 Task: Look for products in the category "Pepperoni" from Dietz & Watson only.
Action: Mouse moved to (18, 89)
Screenshot: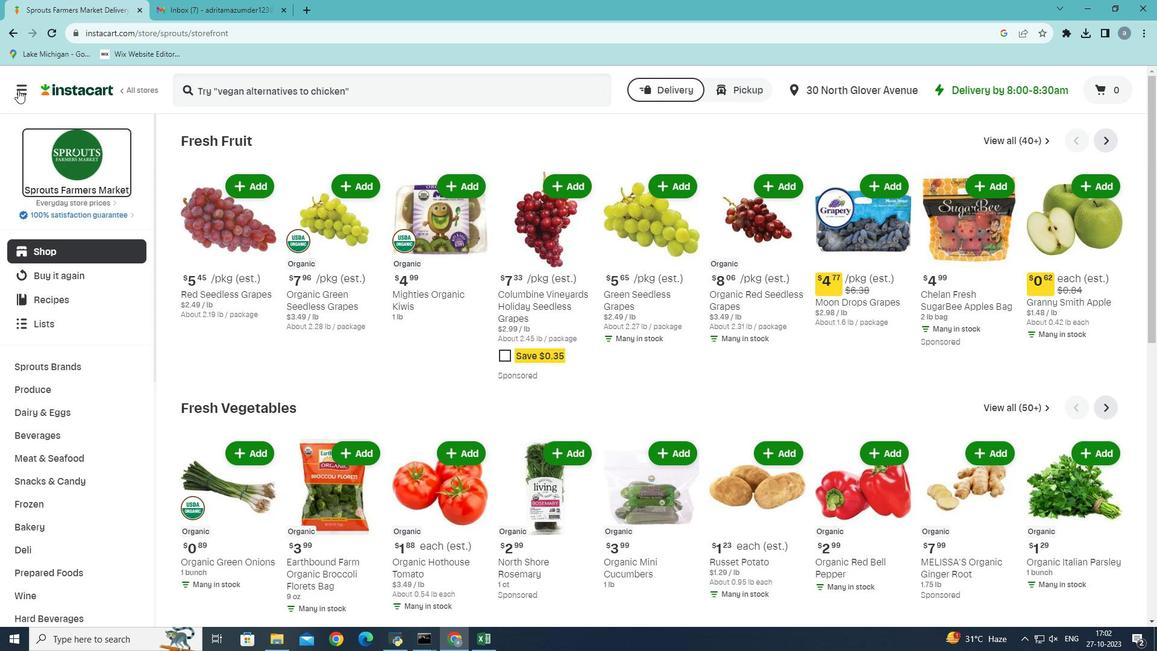 
Action: Mouse pressed left at (18, 89)
Screenshot: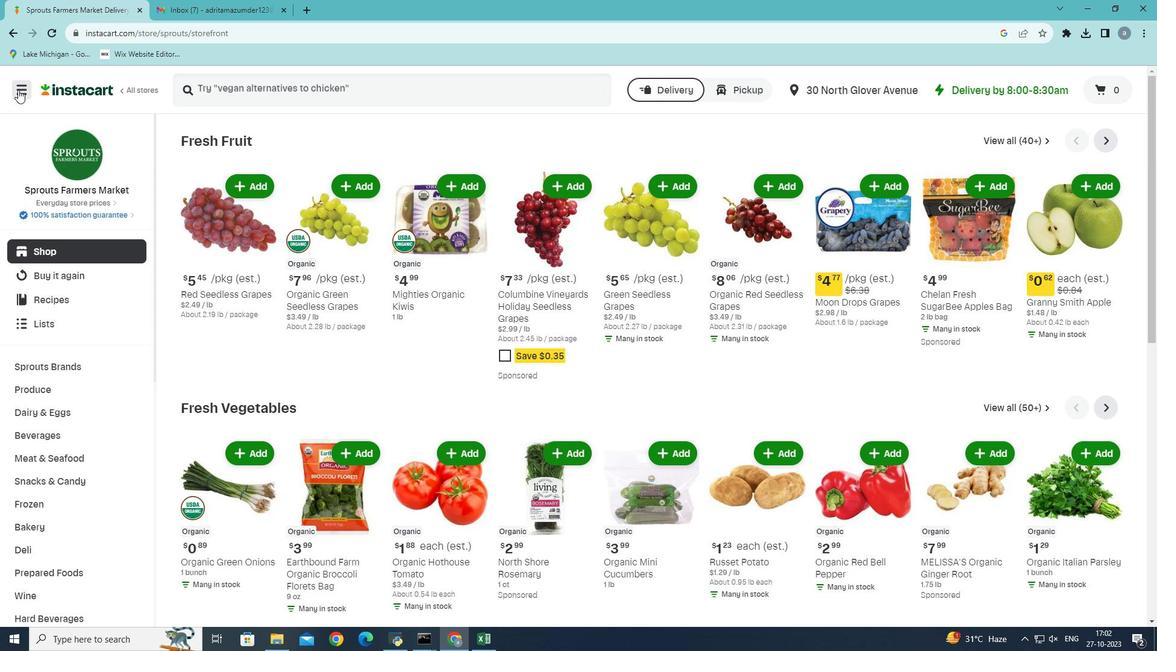 
Action: Mouse moved to (52, 348)
Screenshot: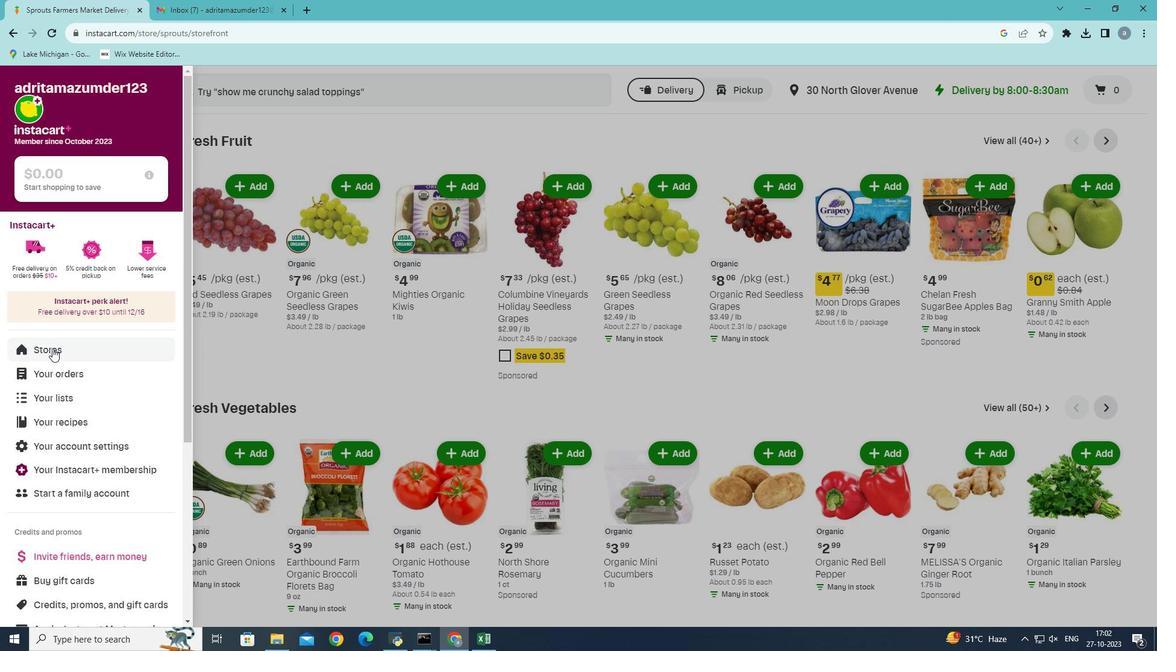 
Action: Mouse pressed left at (52, 348)
Screenshot: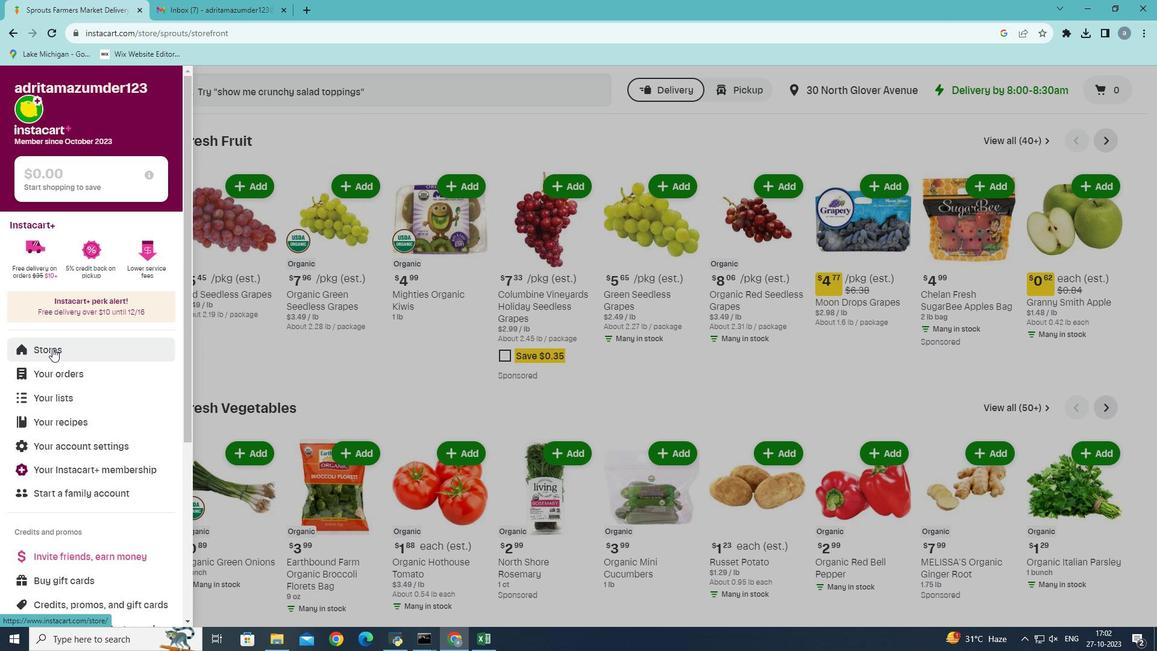 
Action: Mouse moved to (271, 135)
Screenshot: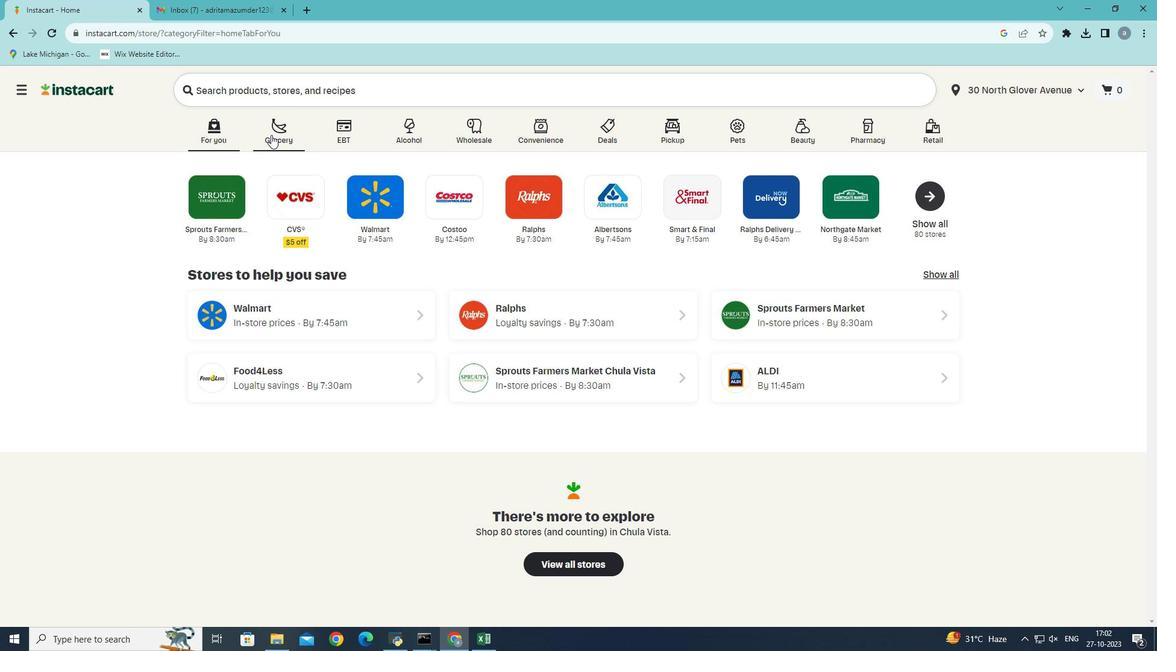 
Action: Mouse pressed left at (271, 135)
Screenshot: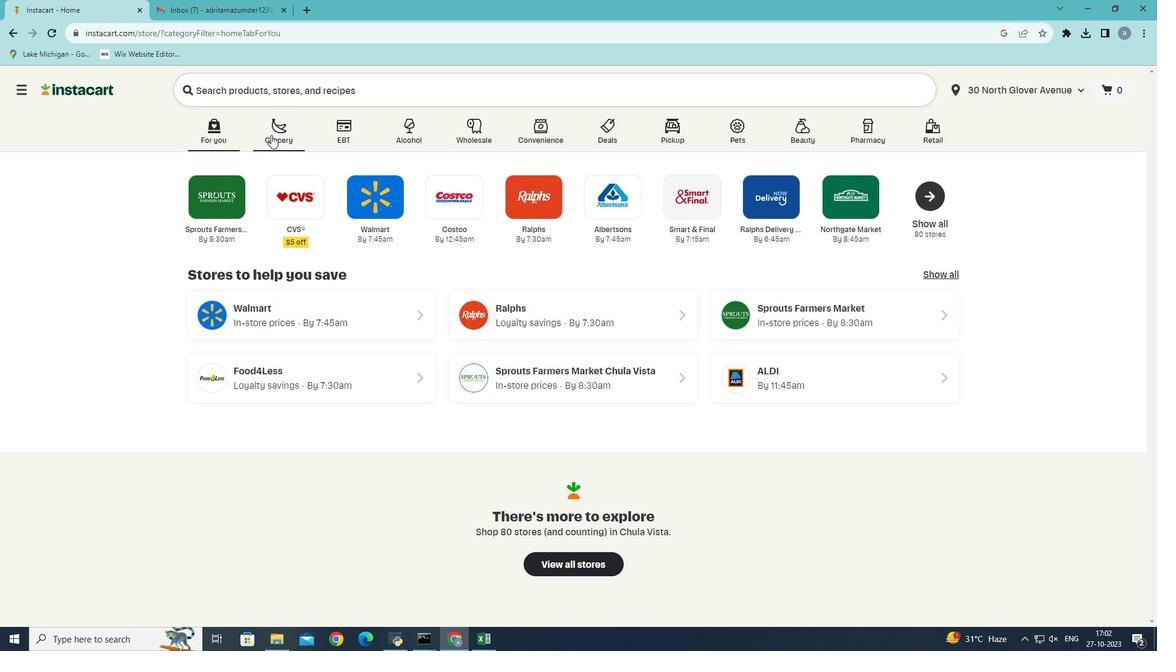 
Action: Mouse moved to (250, 342)
Screenshot: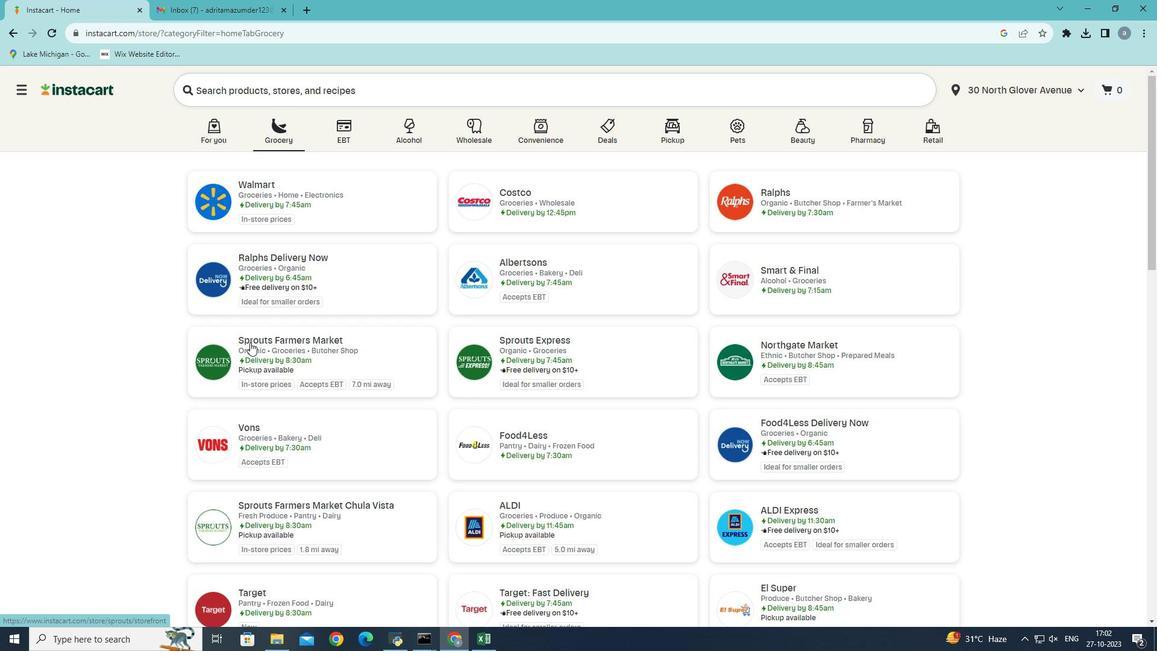 
Action: Mouse pressed left at (250, 342)
Screenshot: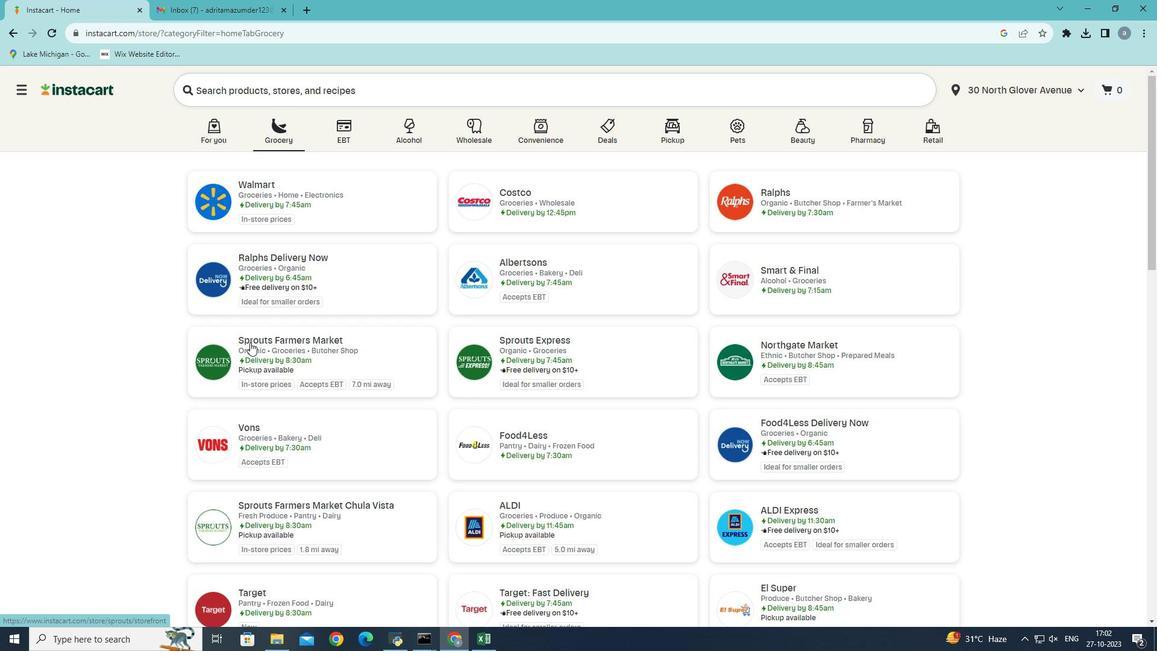 
Action: Mouse moved to (24, 548)
Screenshot: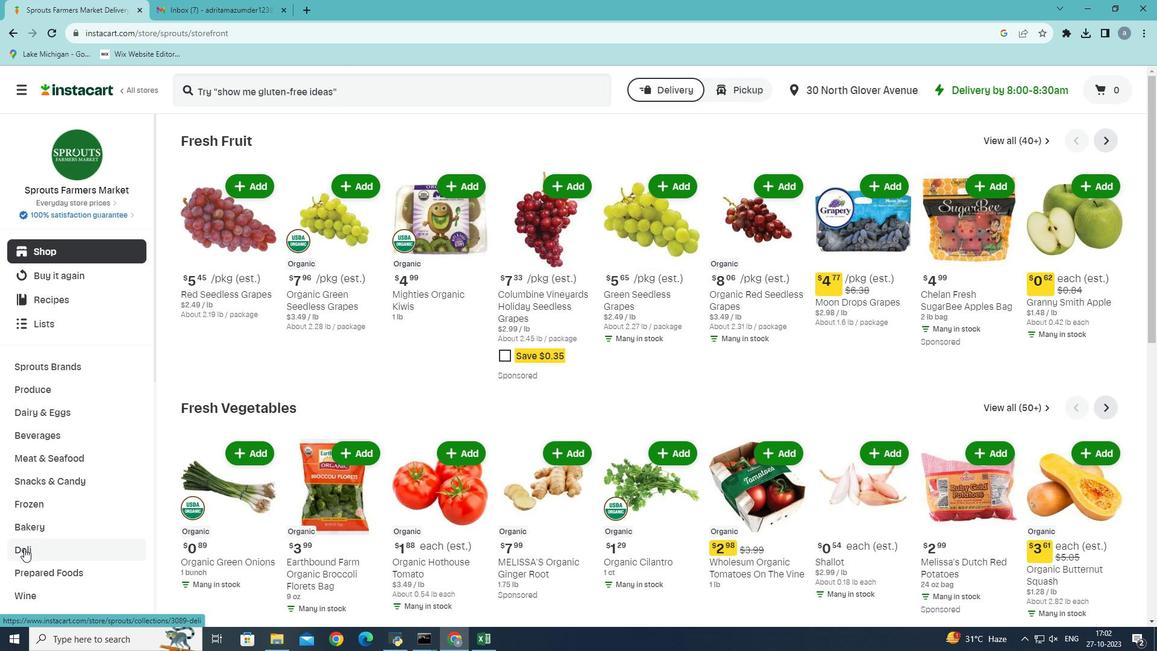 
Action: Mouse pressed left at (24, 548)
Screenshot: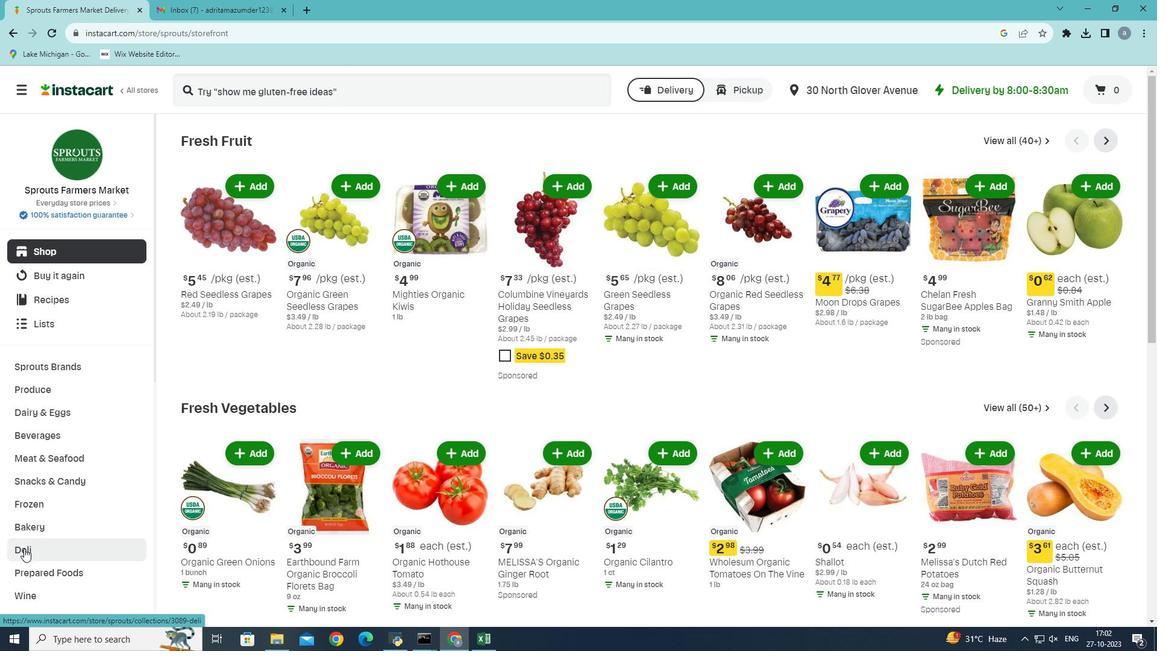 
Action: Mouse moved to (266, 172)
Screenshot: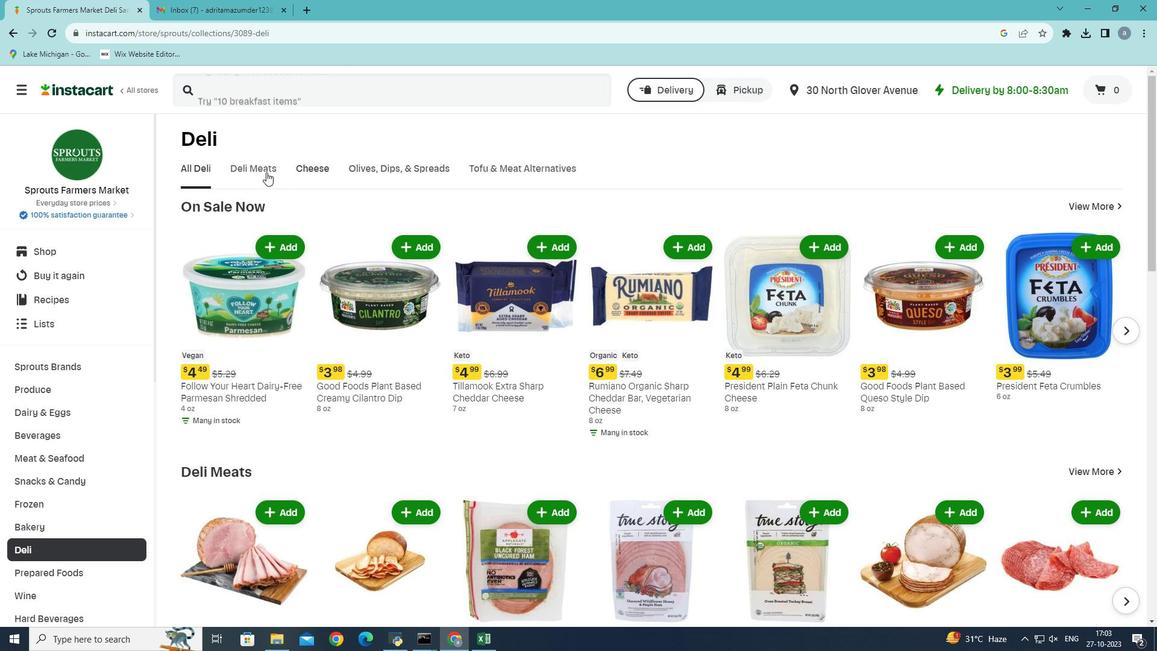 
Action: Mouse pressed left at (266, 172)
Screenshot: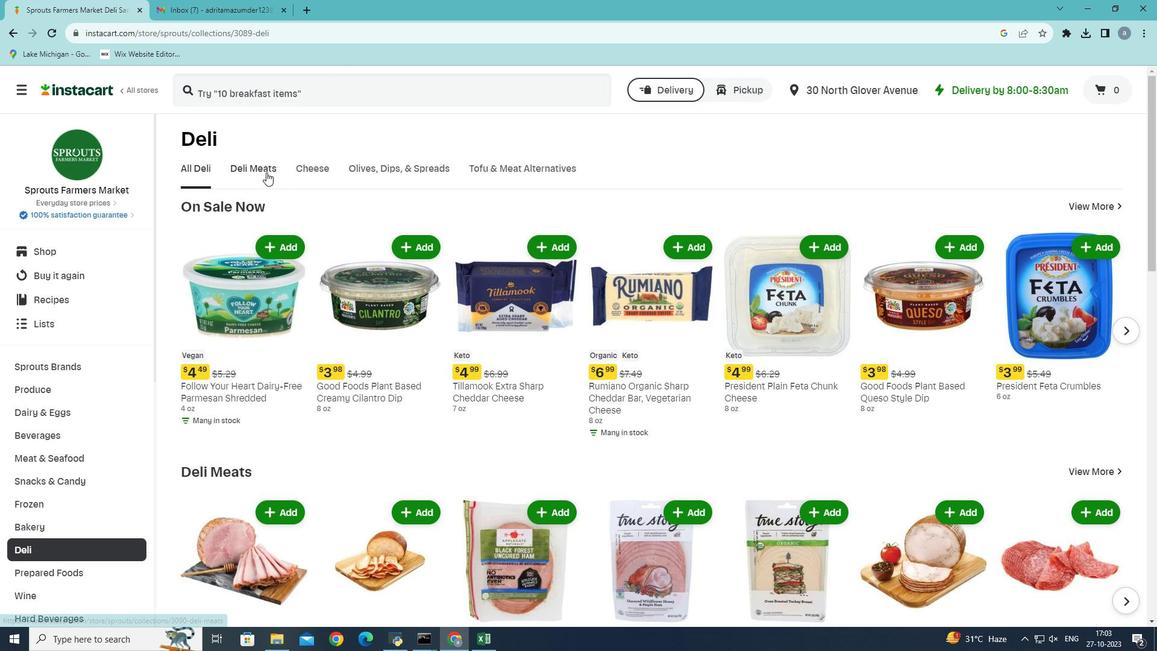 
Action: Mouse moved to (495, 215)
Screenshot: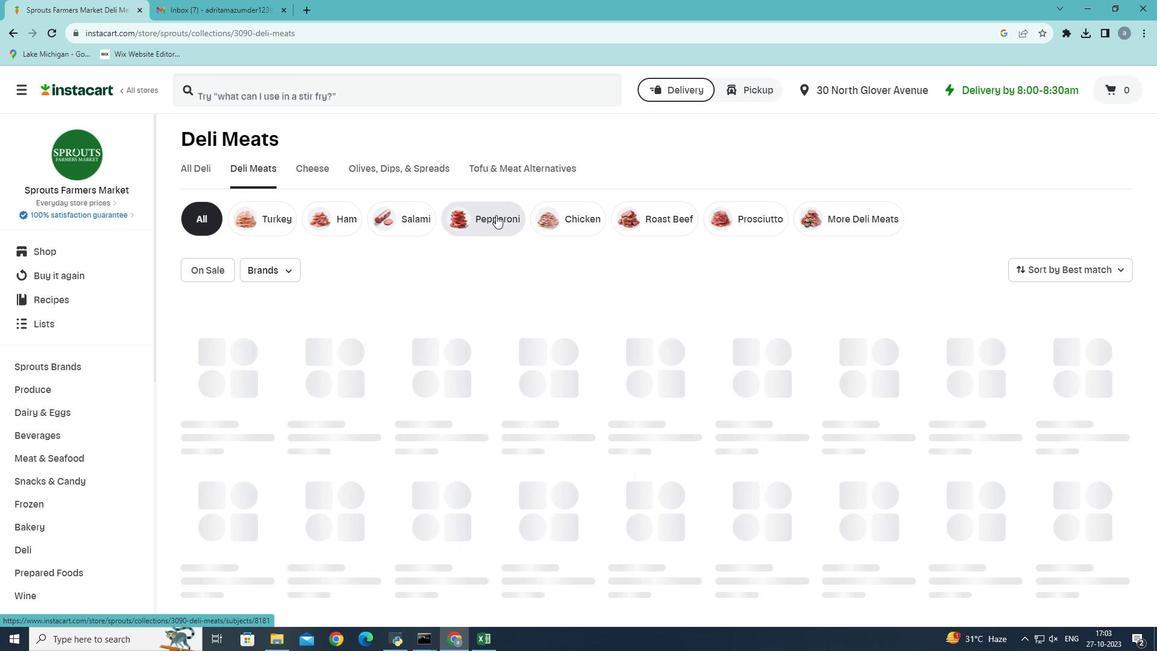 
Action: Mouse pressed left at (495, 215)
Screenshot: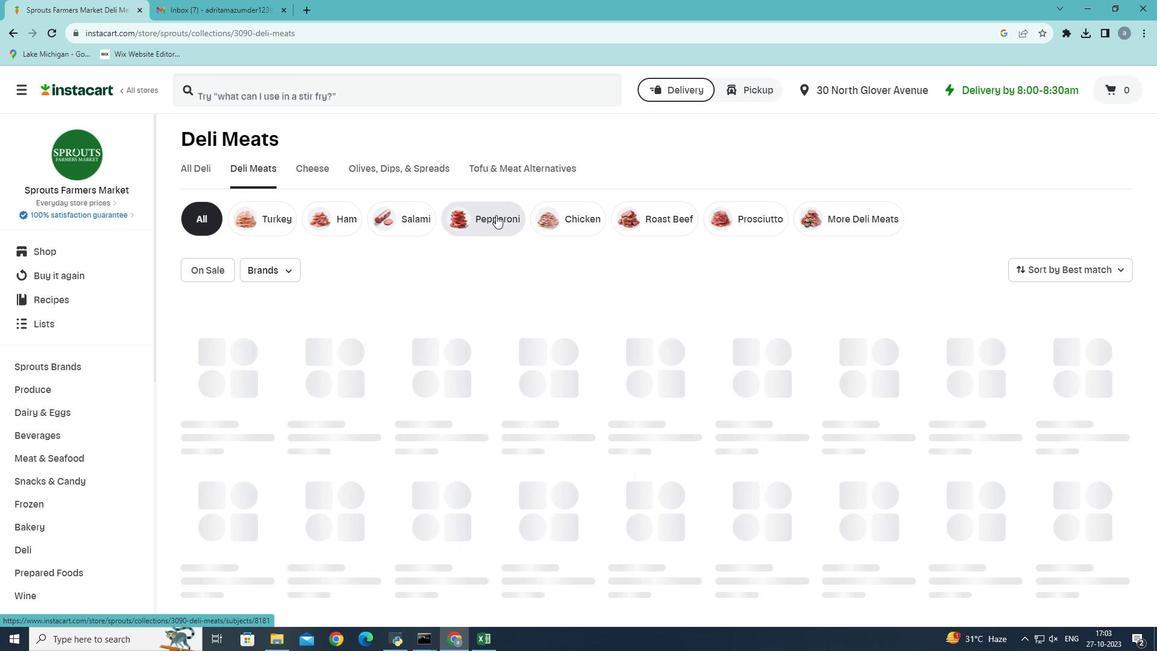 
Action: Mouse moved to (496, 217)
Screenshot: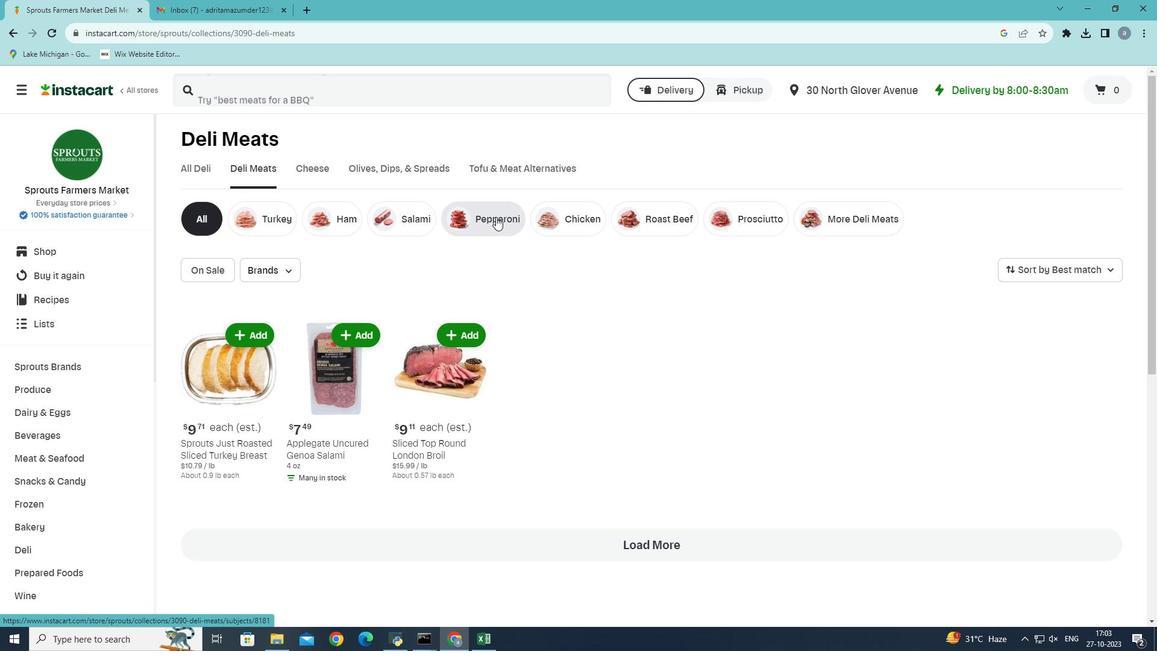 
Action: Mouse pressed left at (496, 217)
Screenshot: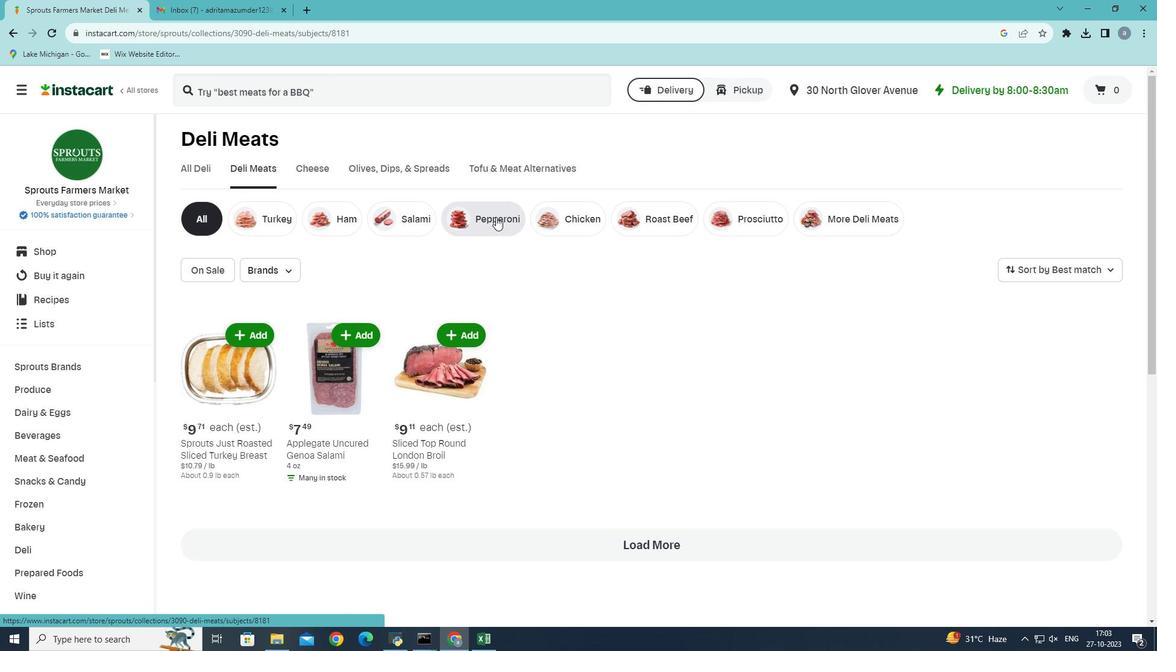 
Action: Mouse moved to (229, 269)
Screenshot: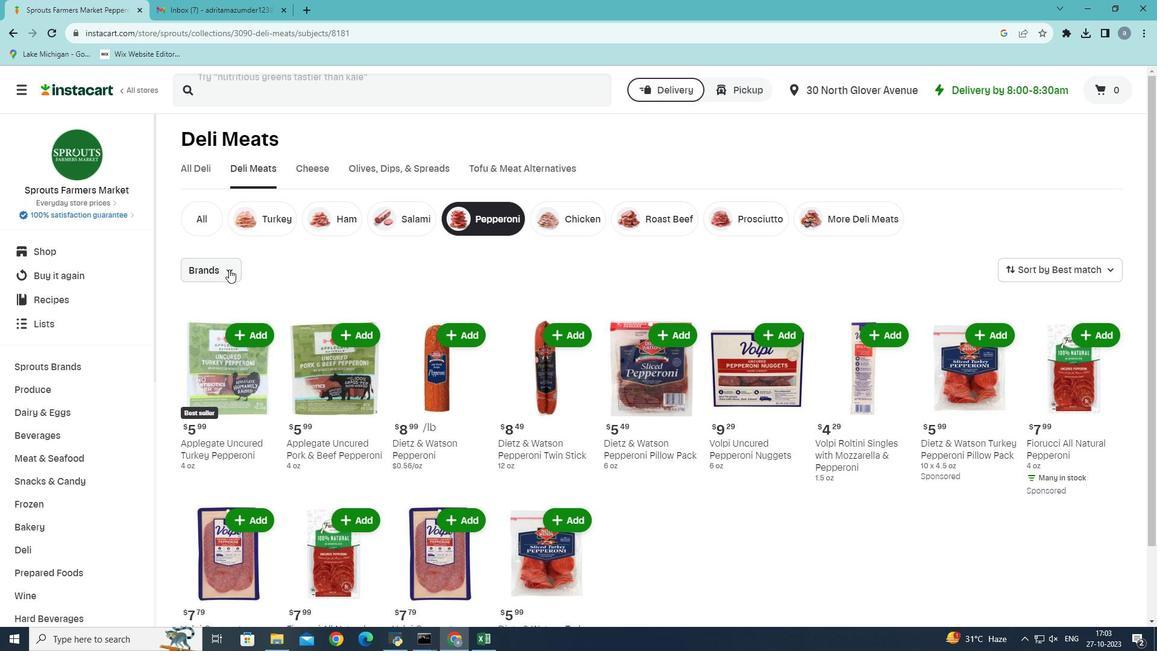 
Action: Mouse pressed left at (229, 269)
Screenshot: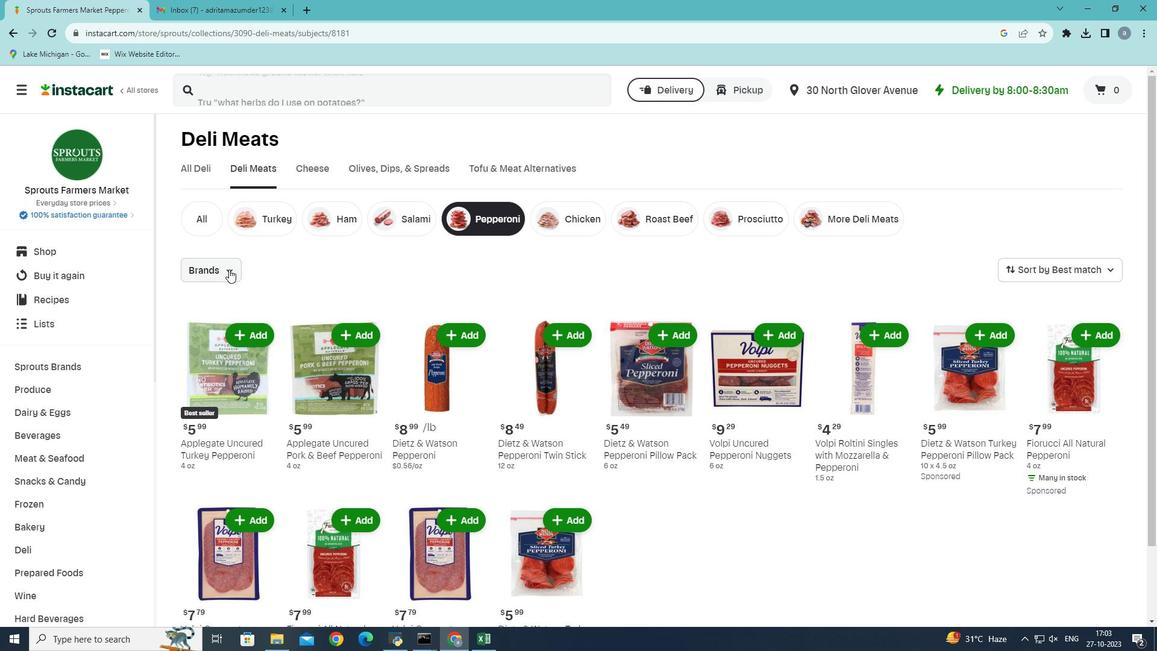 
Action: Mouse moved to (206, 308)
Screenshot: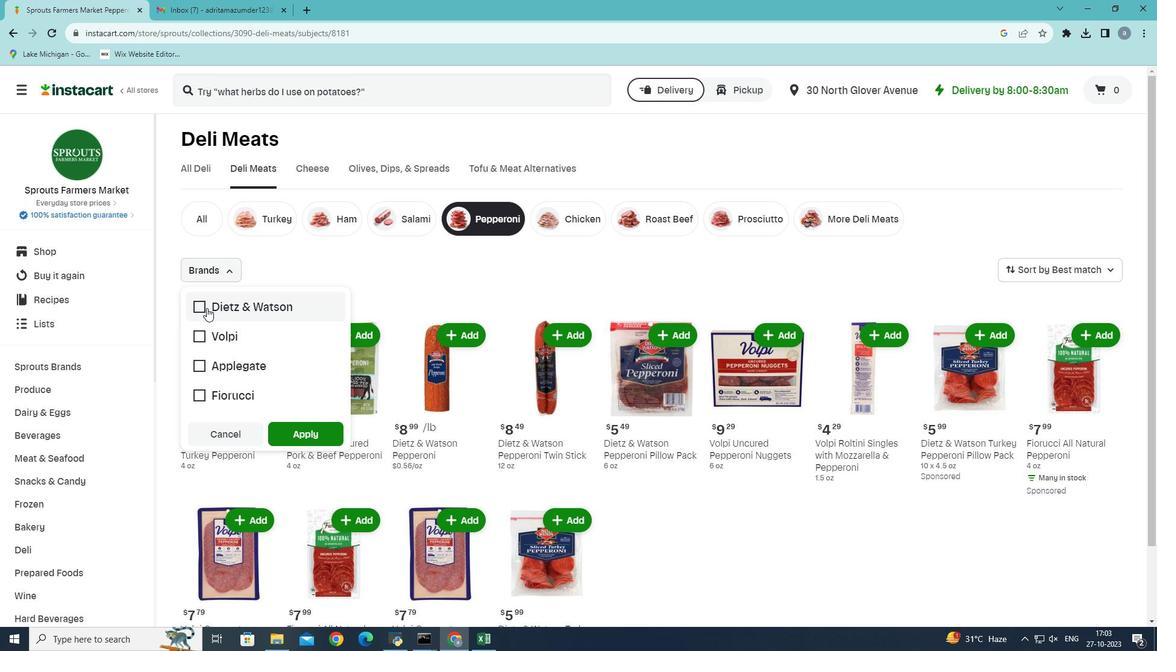 
Action: Mouse pressed left at (206, 308)
Screenshot: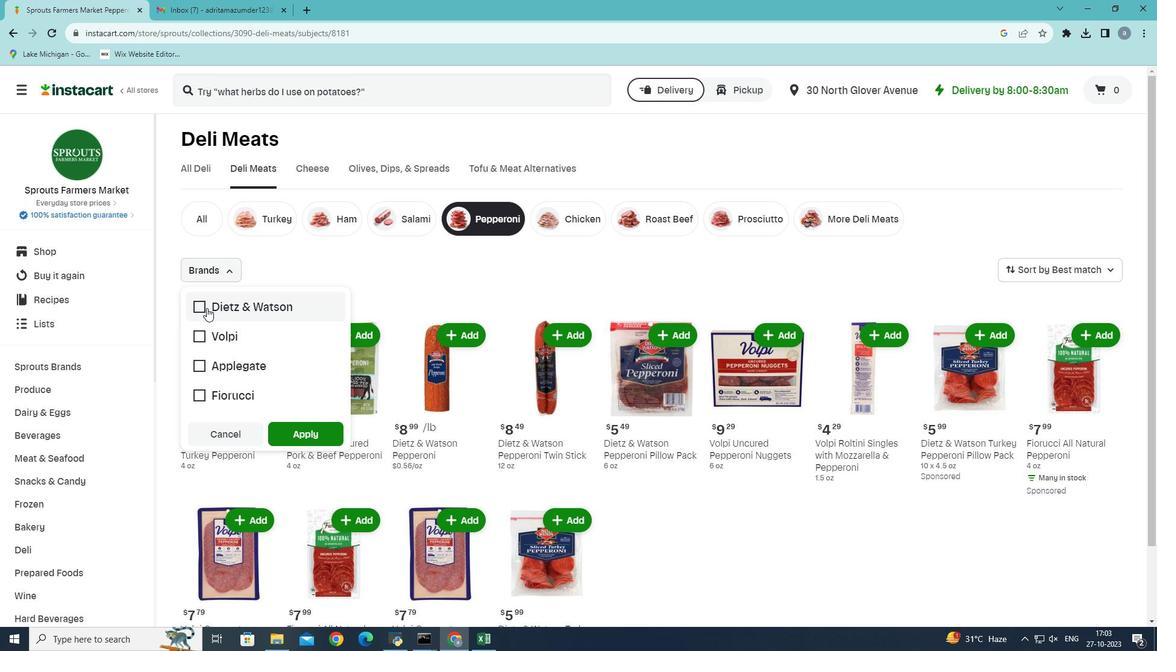 
Action: Mouse moved to (305, 438)
Screenshot: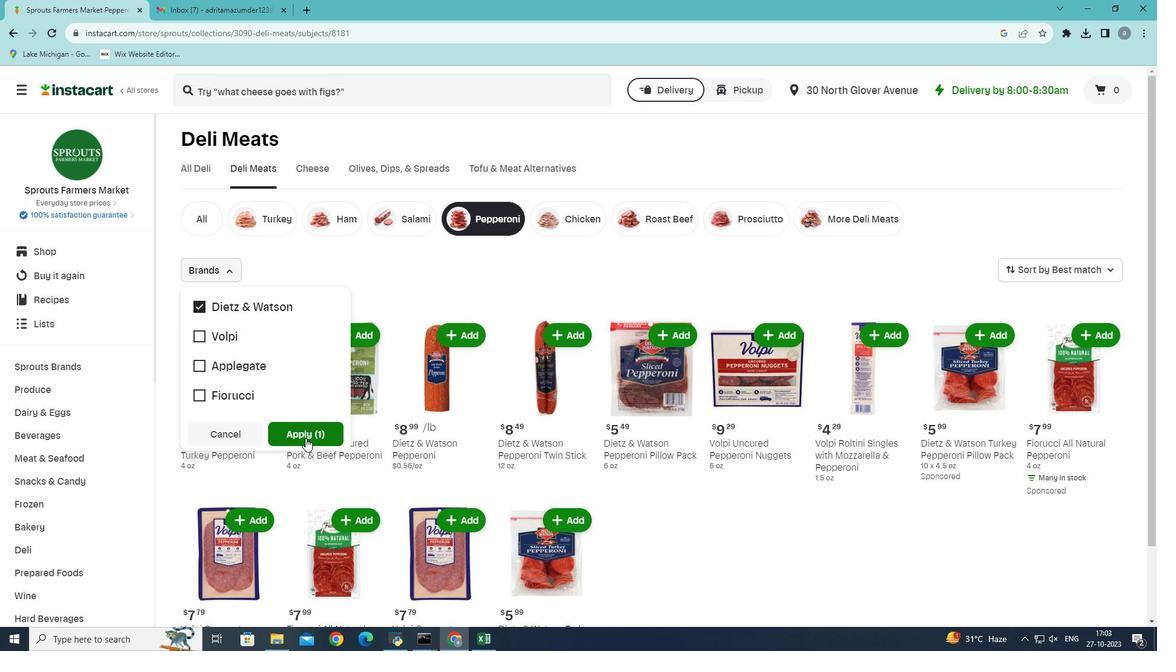 
Action: Mouse pressed left at (305, 438)
Screenshot: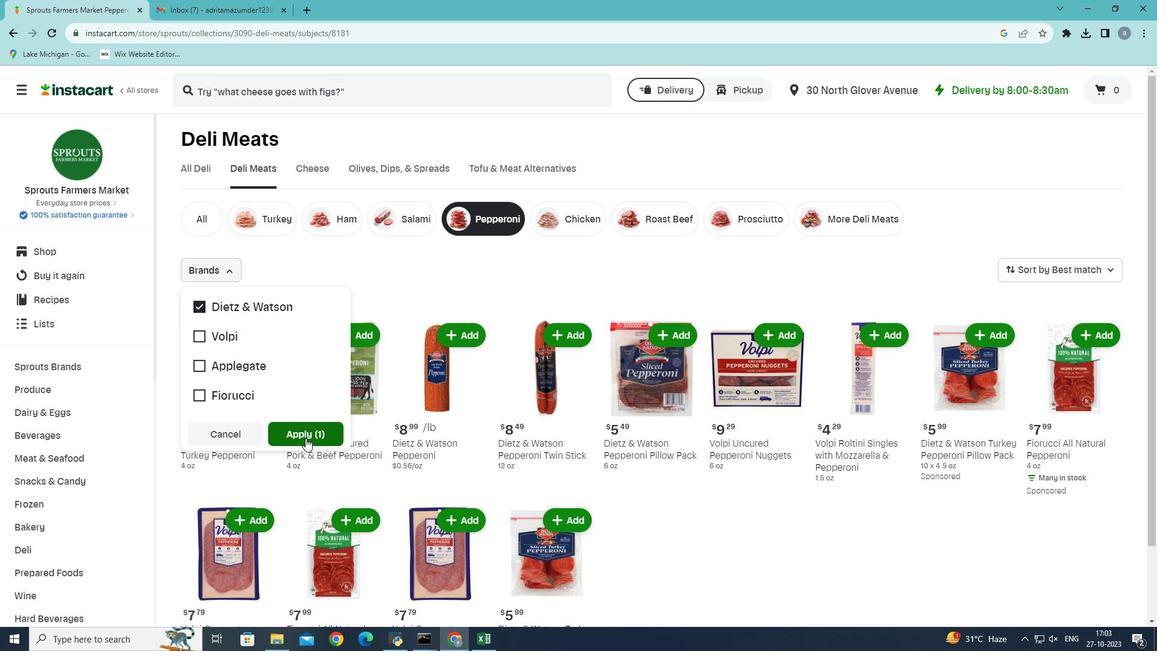 
Action: Mouse moved to (306, 432)
Screenshot: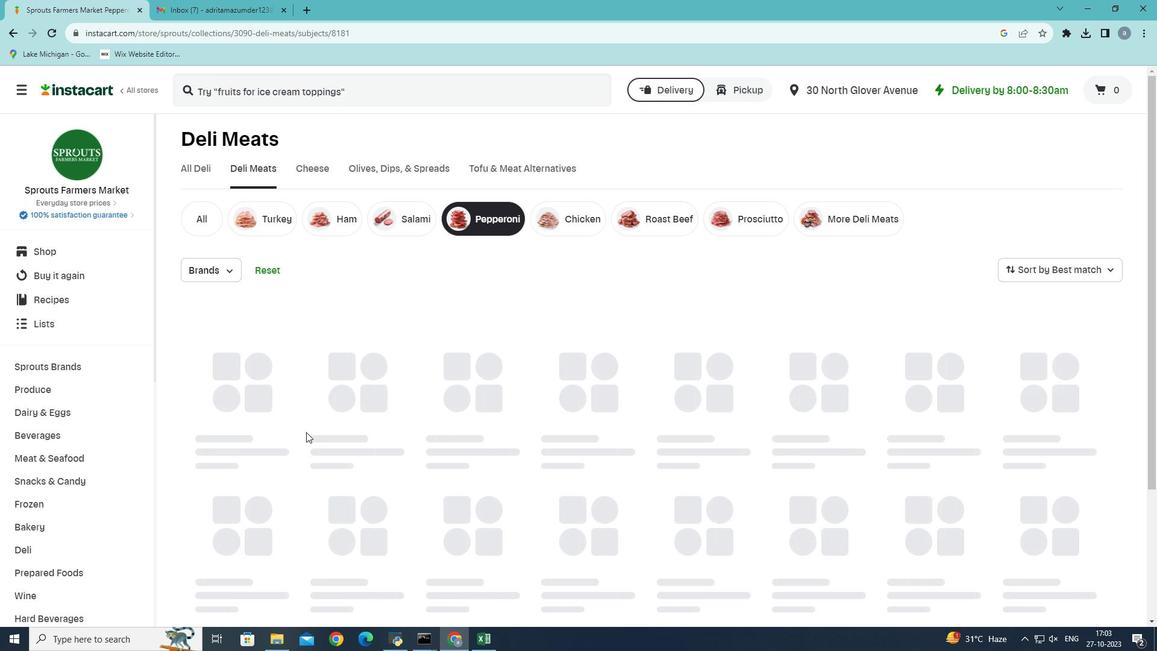 
